 Task: Invite Team Member Softage.1@softage.net to Workspace Content Marketing. Invite Team Member Softage.2@softage.net to Workspace Content Marketing. Invite Team Member Softage.3@softage.net to Workspace Content Marketing. Invite Team Member Softage.4@softage.net to Workspace Content Marketing
Action: Mouse moved to (407, 204)
Screenshot: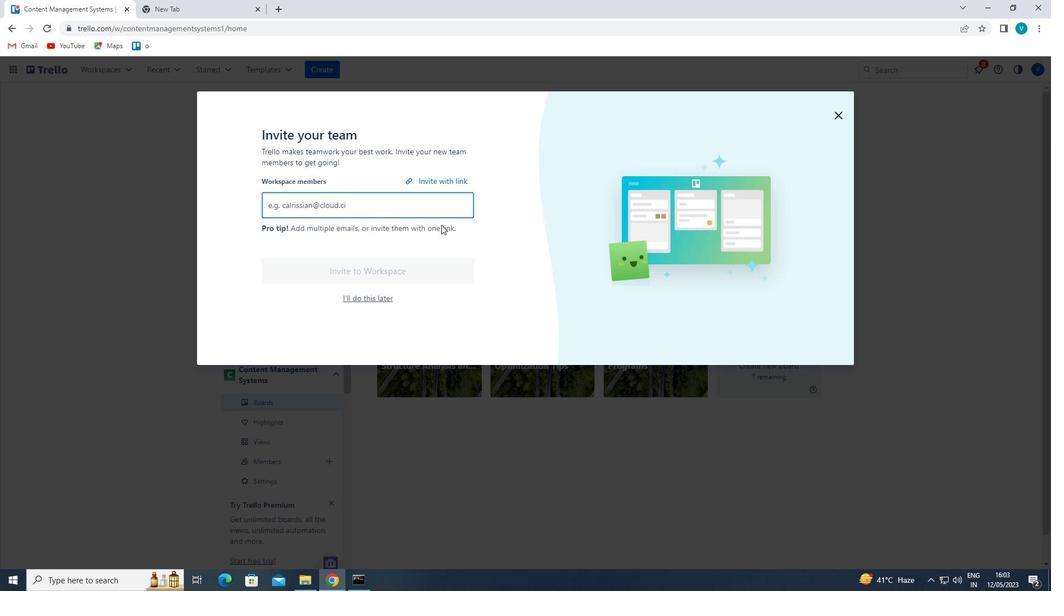 
Action: Mouse pressed left at (407, 204)
Screenshot: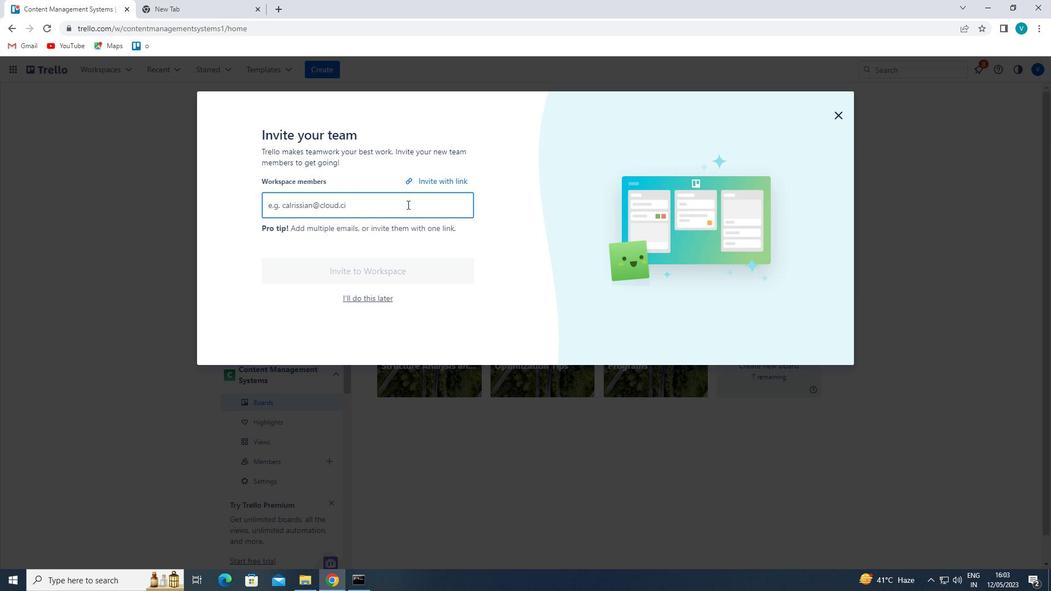 
Action: Key pressed <Key.shift>SOFTAGE.1
Screenshot: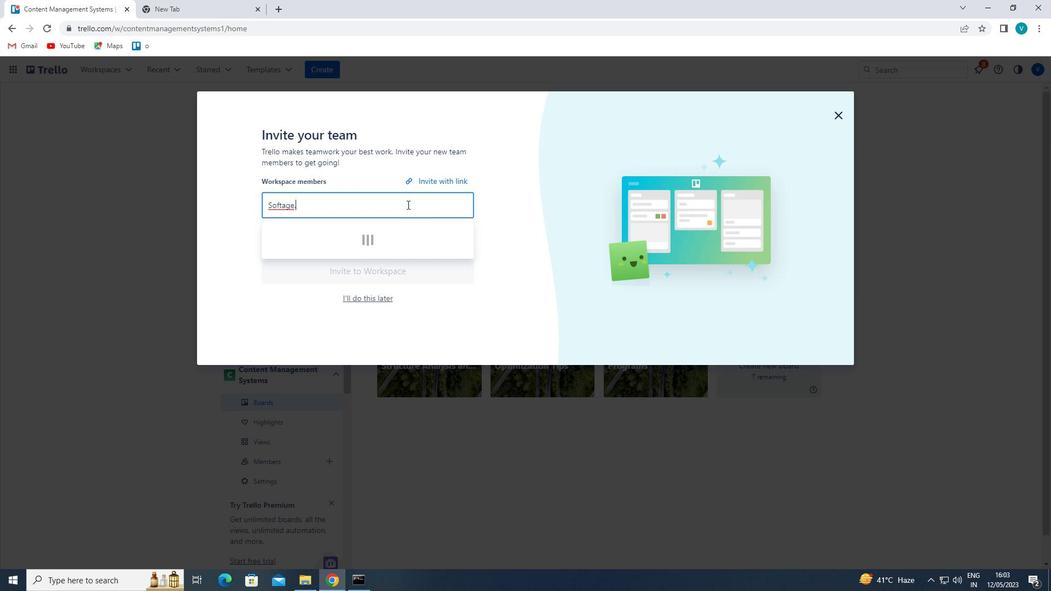
Action: Mouse moved to (390, 192)
Screenshot: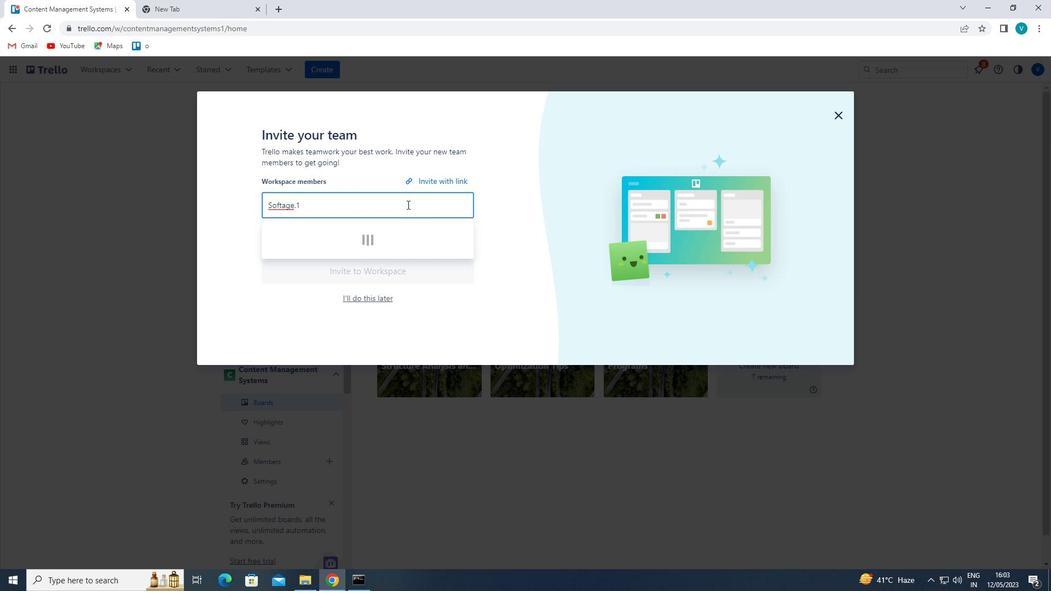 
Action: Key pressed <Key.shift>@SOFTAGE.NET<Key.enter><Key.shift>SOFTAGE.2<Key.shift>@SOFTAGE.NET<Key.enter><Key.shift>SOFTAGE.3<Key.shift>@D<Key.backspace>SOFTAGE.NET<Key.enter><Key.shift>SOFTAGE.4<Key.shift><Key.shift>@SOFTAGE.NET<Key.enter>
Screenshot: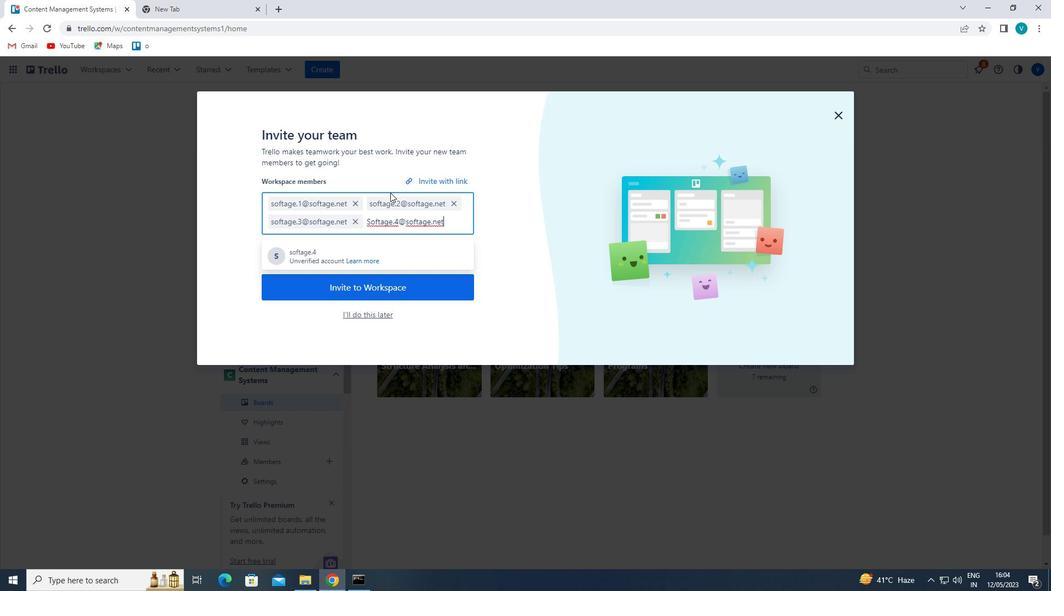 
Action: Mouse moved to (407, 309)
Screenshot: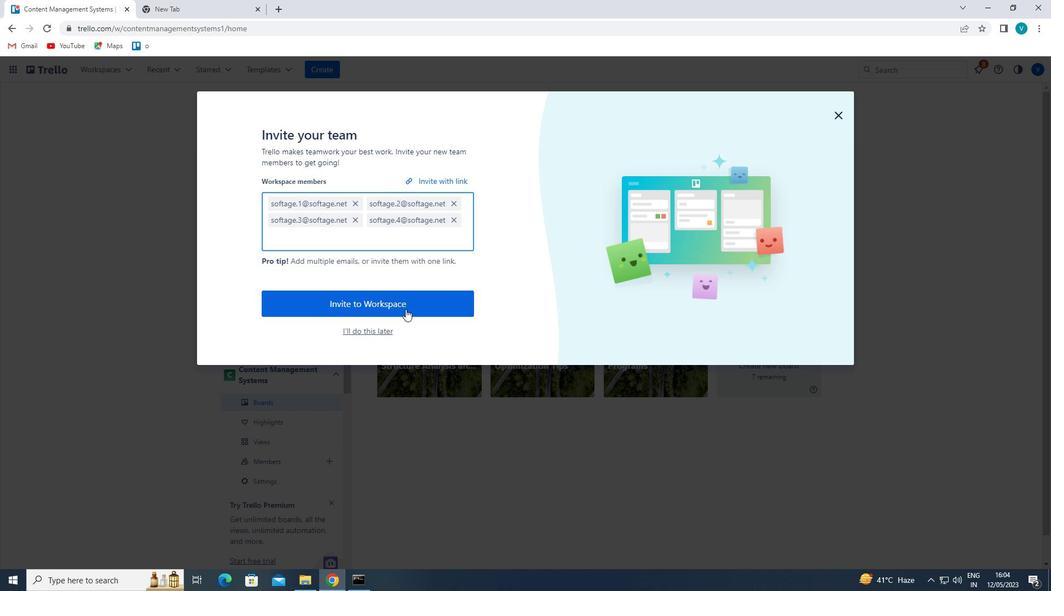 
Action: Mouse pressed left at (407, 309)
Screenshot: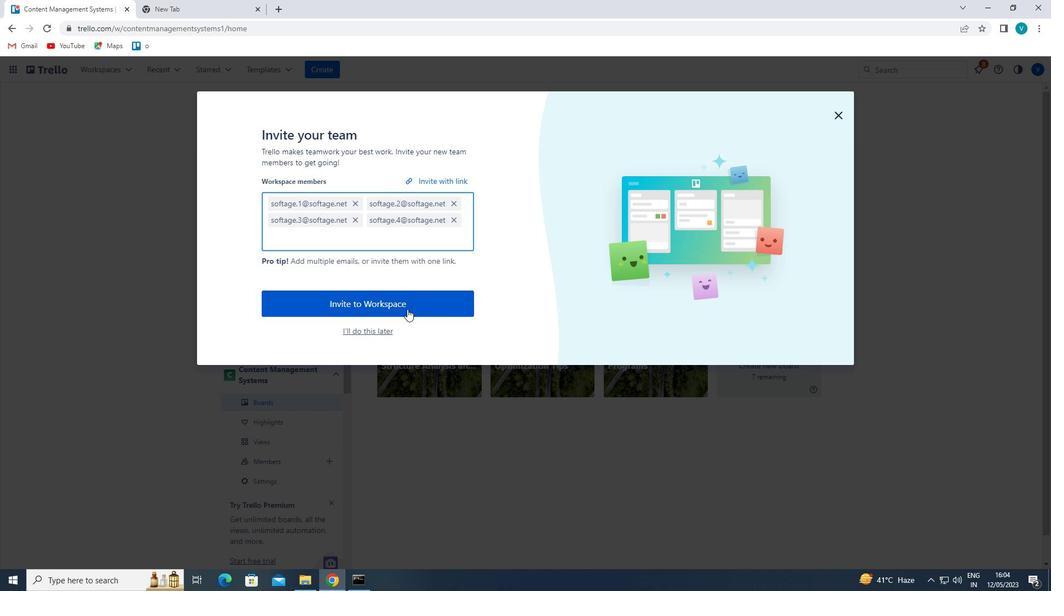 
